 Task: Add the file engagement component in the site builder.
Action: Mouse moved to (908, 66)
Screenshot: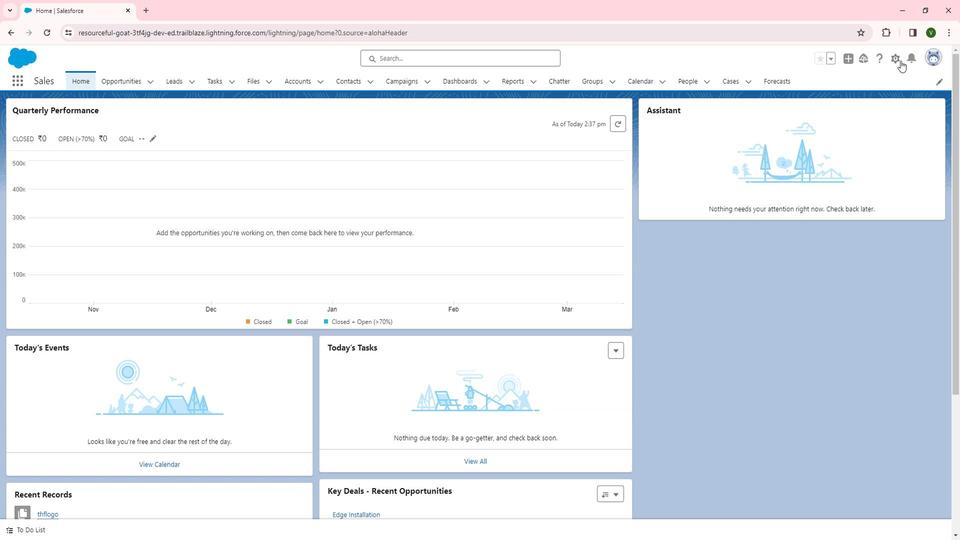 
Action: Mouse pressed left at (908, 66)
Screenshot: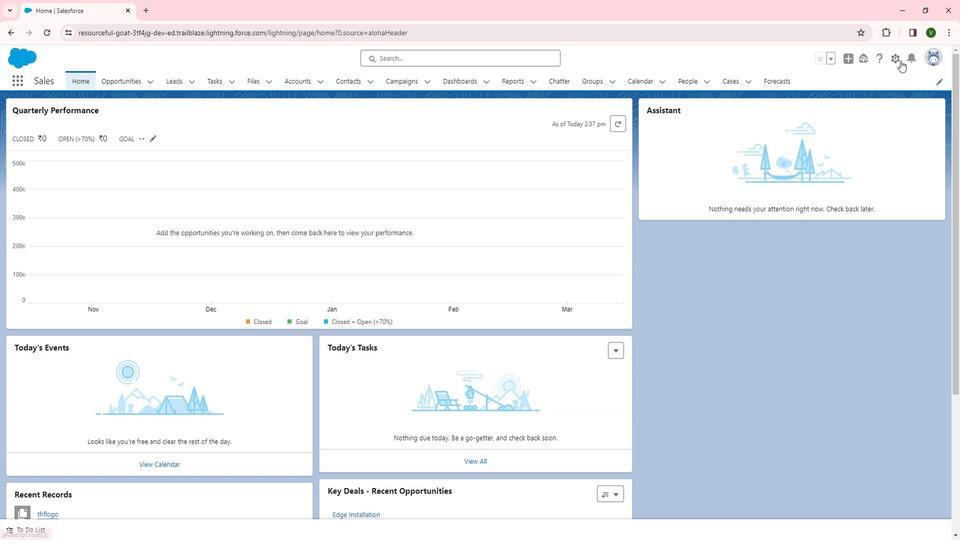 
Action: Mouse moved to (866, 89)
Screenshot: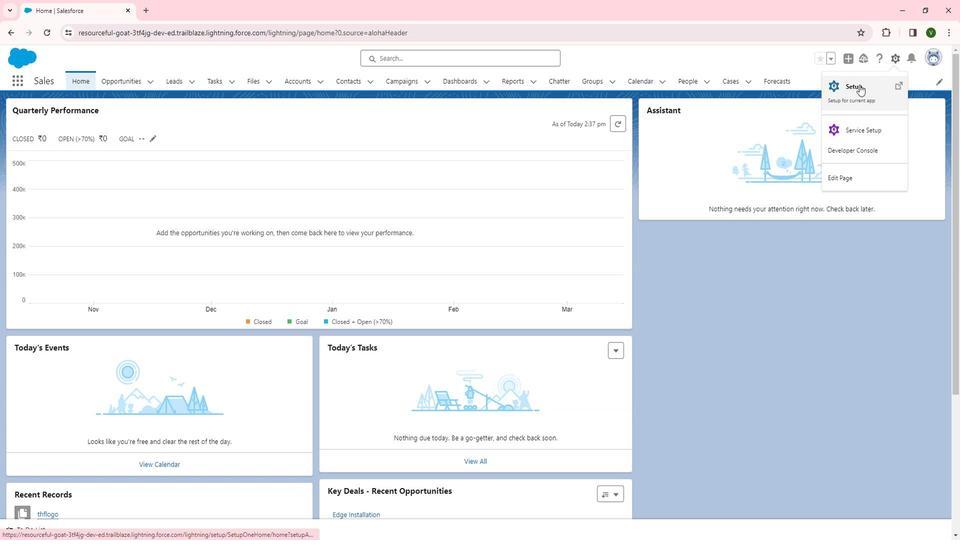
Action: Mouse pressed left at (866, 89)
Screenshot: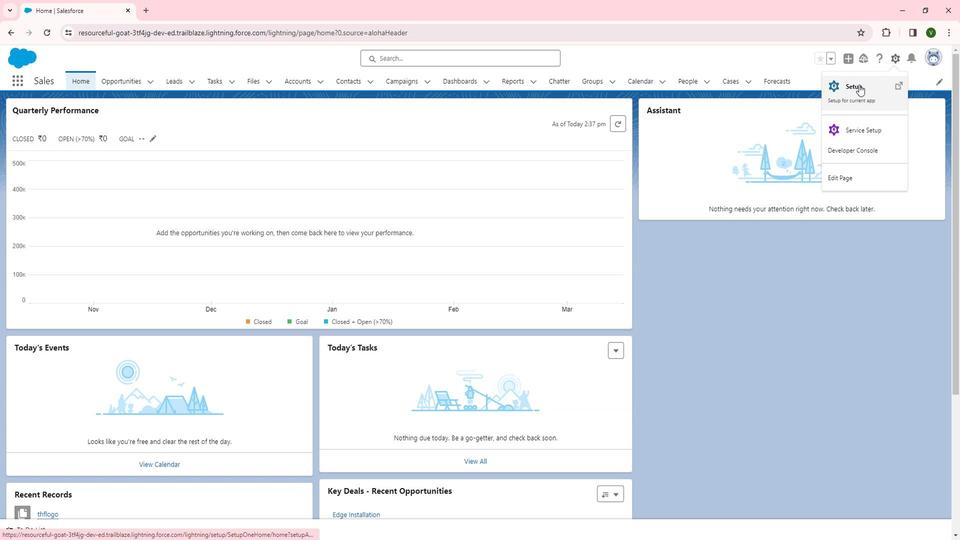 
Action: Mouse moved to (71, 395)
Screenshot: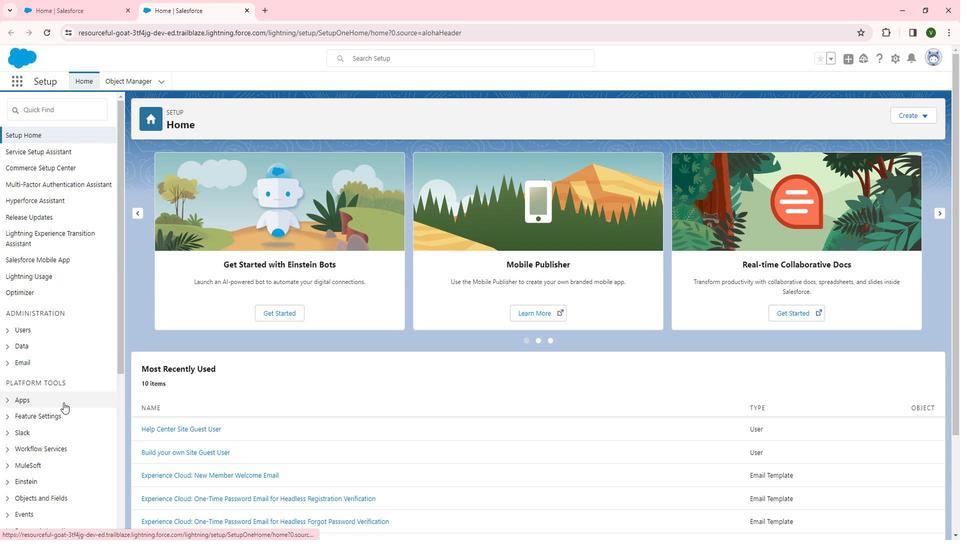
Action: Mouse scrolled (71, 394) with delta (0, 0)
Screenshot: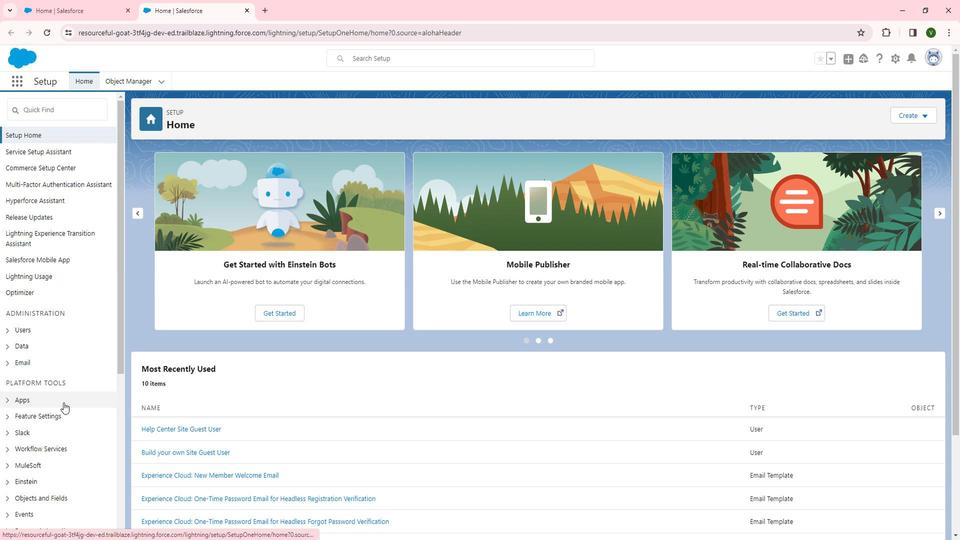 
Action: Mouse scrolled (71, 394) with delta (0, 0)
Screenshot: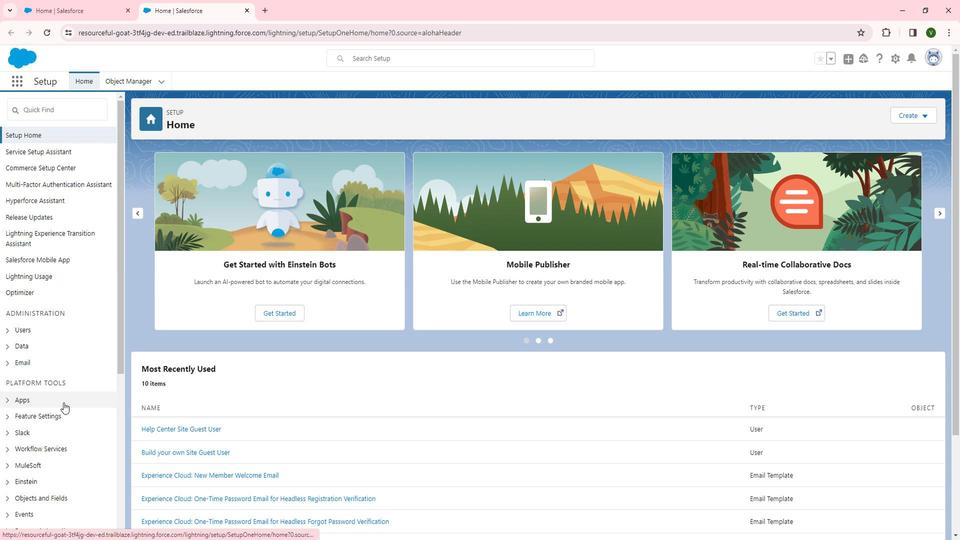 
Action: Mouse scrolled (71, 394) with delta (0, 0)
Screenshot: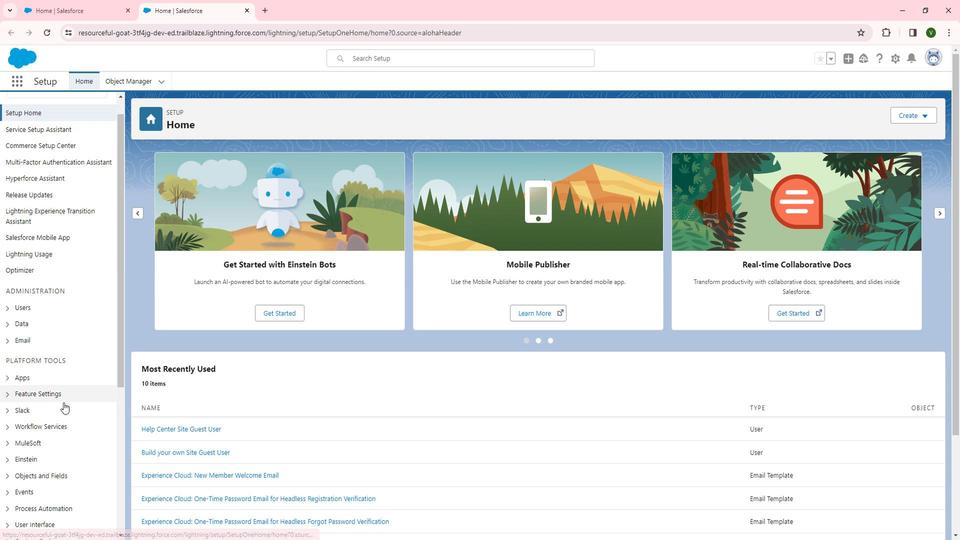 
Action: Mouse moved to (51, 258)
Screenshot: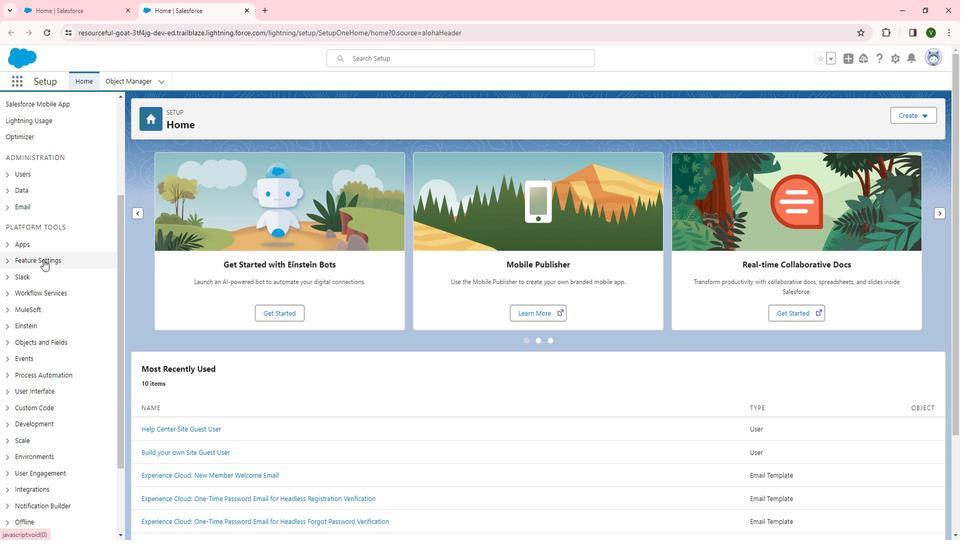 
Action: Mouse pressed left at (51, 258)
Screenshot: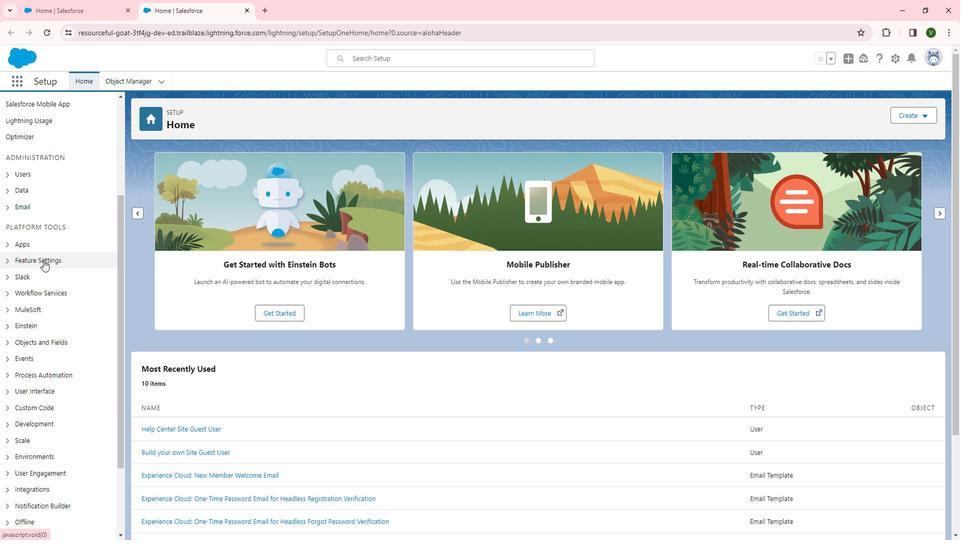 
Action: Mouse moved to (53, 336)
Screenshot: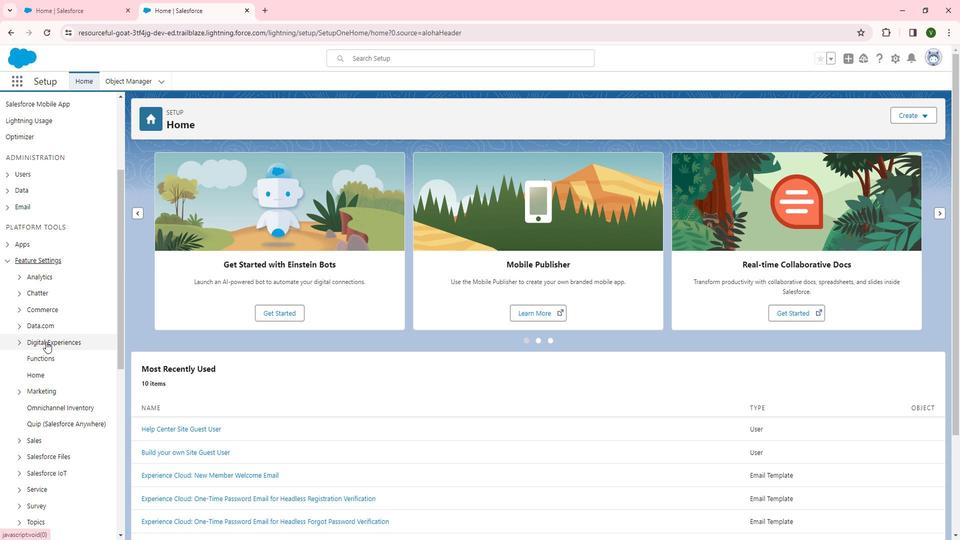 
Action: Mouse pressed left at (53, 336)
Screenshot: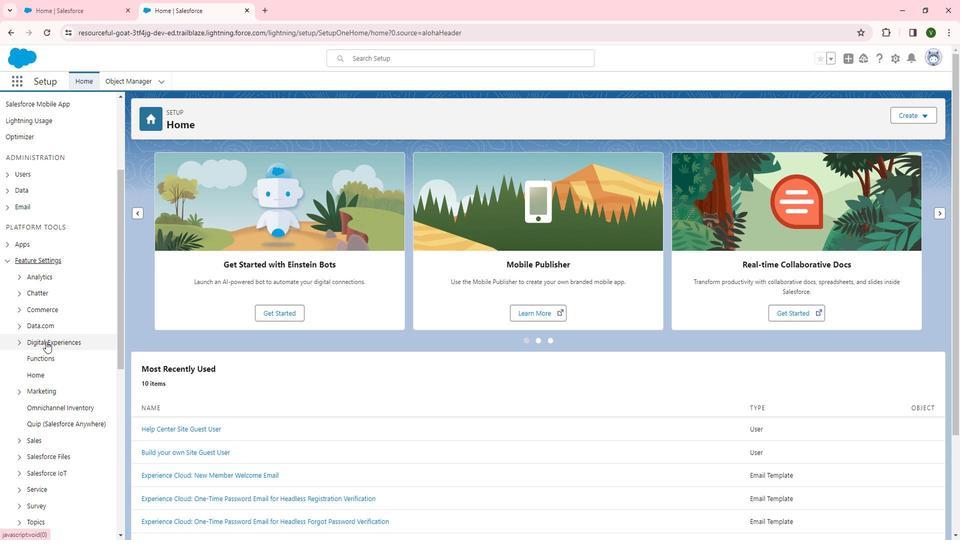
Action: Mouse moved to (55, 349)
Screenshot: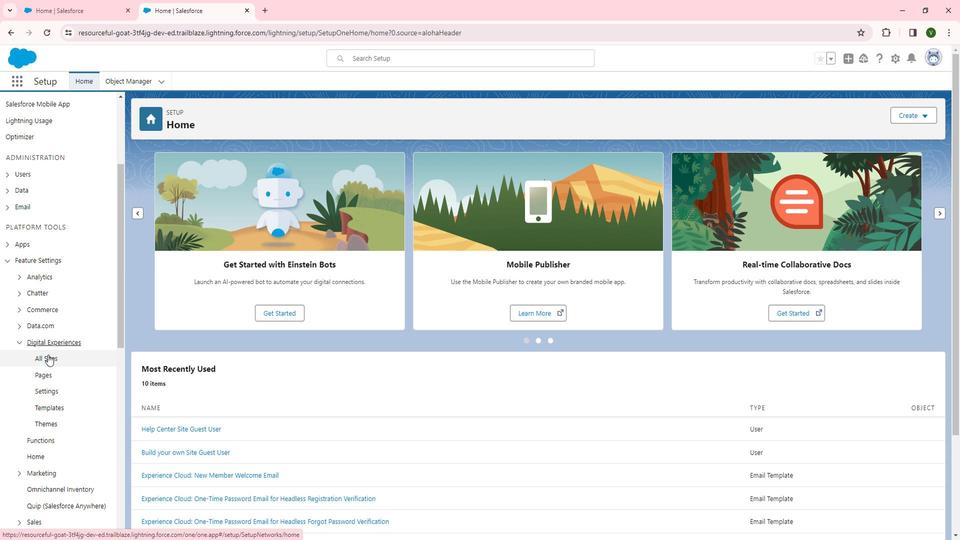 
Action: Mouse pressed left at (55, 349)
Screenshot: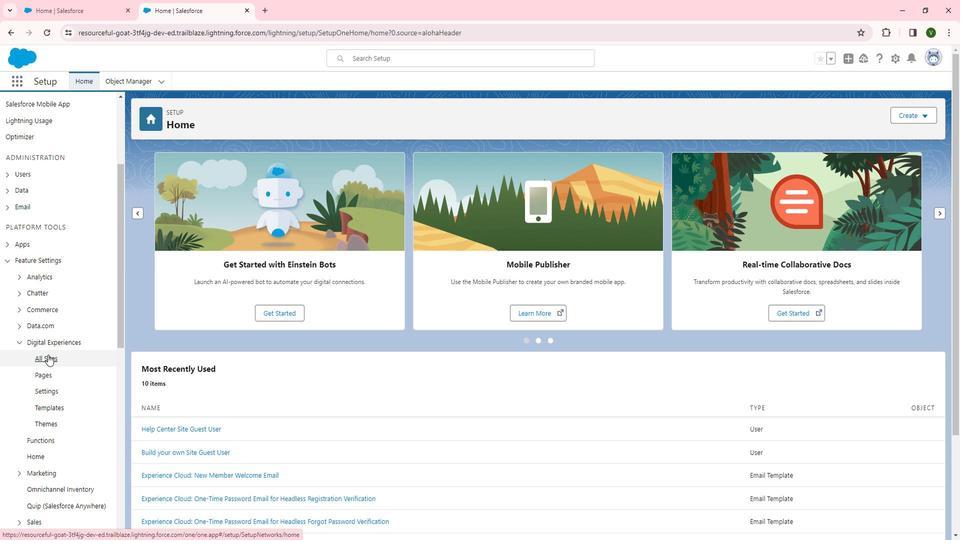 
Action: Mouse moved to (372, 286)
Screenshot: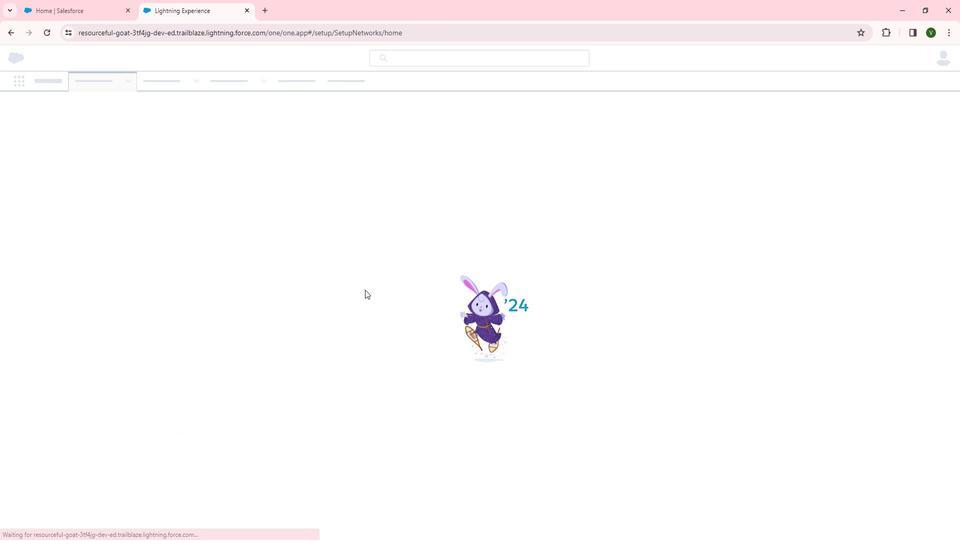 
Action: Mouse scrolled (372, 286) with delta (0, 0)
Screenshot: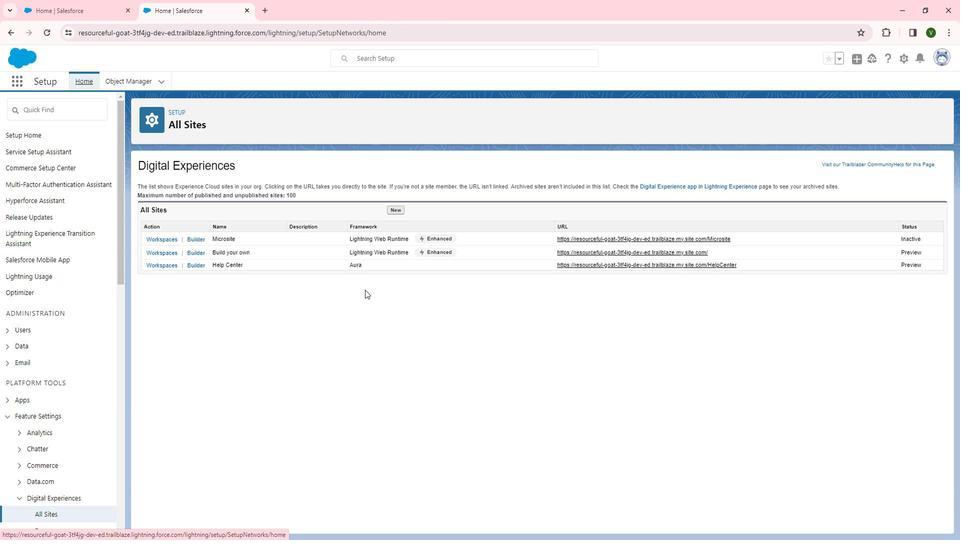 
Action: Mouse scrolled (372, 286) with delta (0, 0)
Screenshot: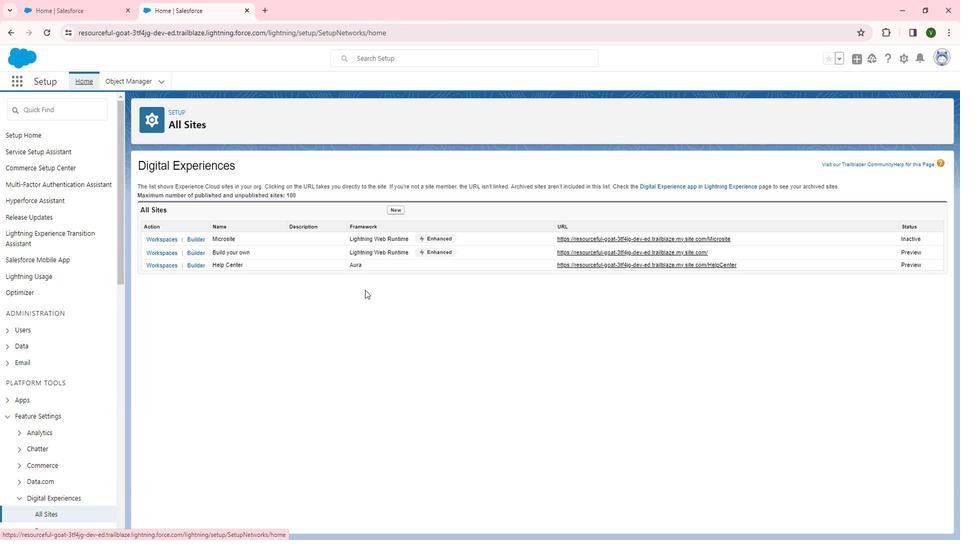 
Action: Mouse moved to (166, 262)
Screenshot: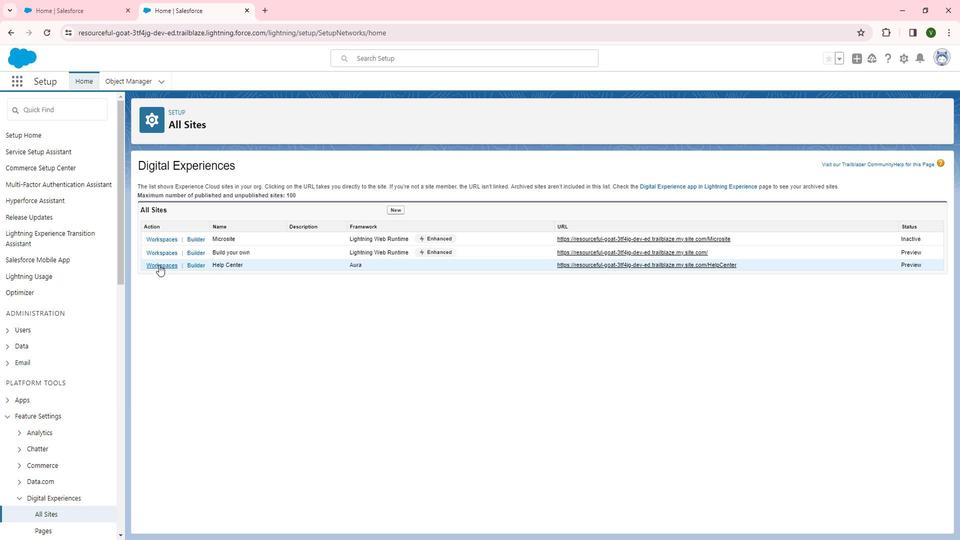 
Action: Mouse pressed left at (166, 262)
Screenshot: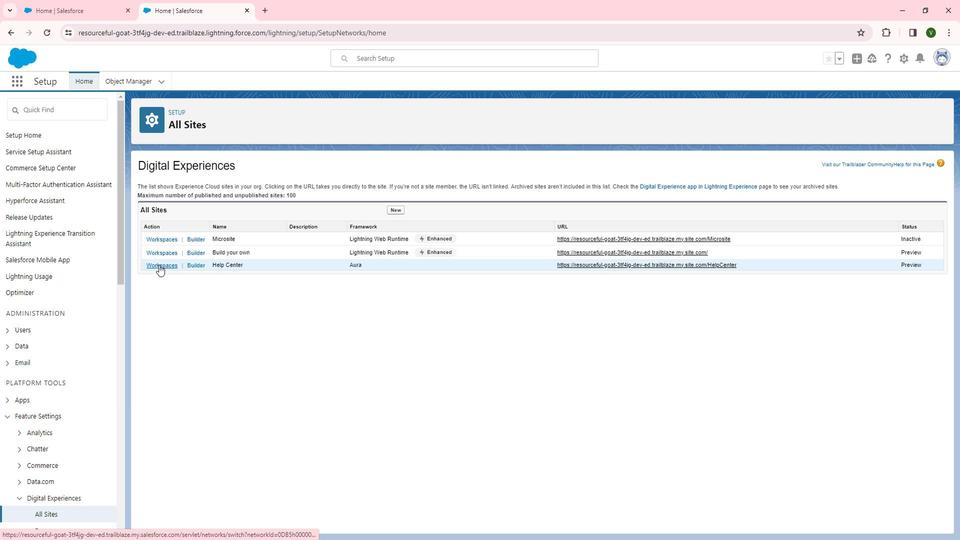 
Action: Mouse moved to (164, 231)
Screenshot: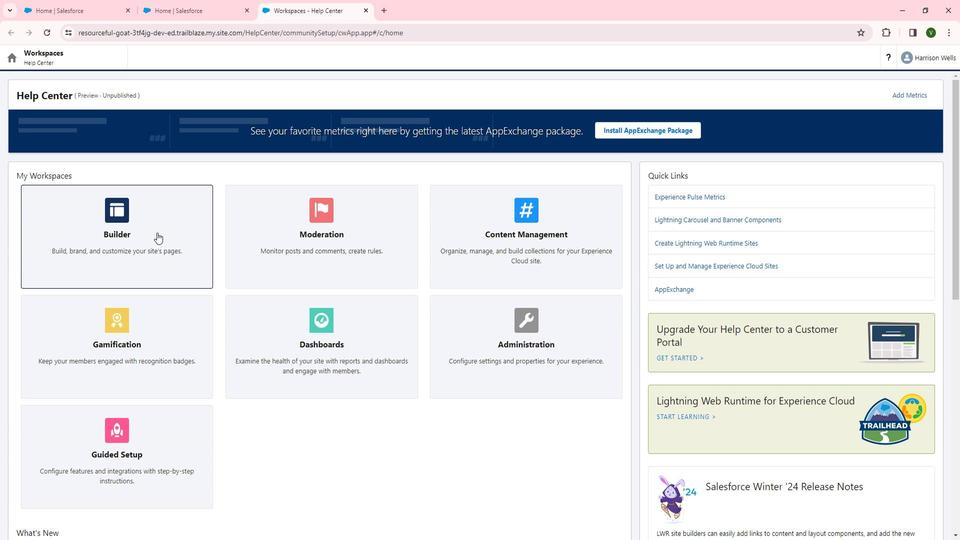 
Action: Mouse pressed left at (164, 231)
Screenshot: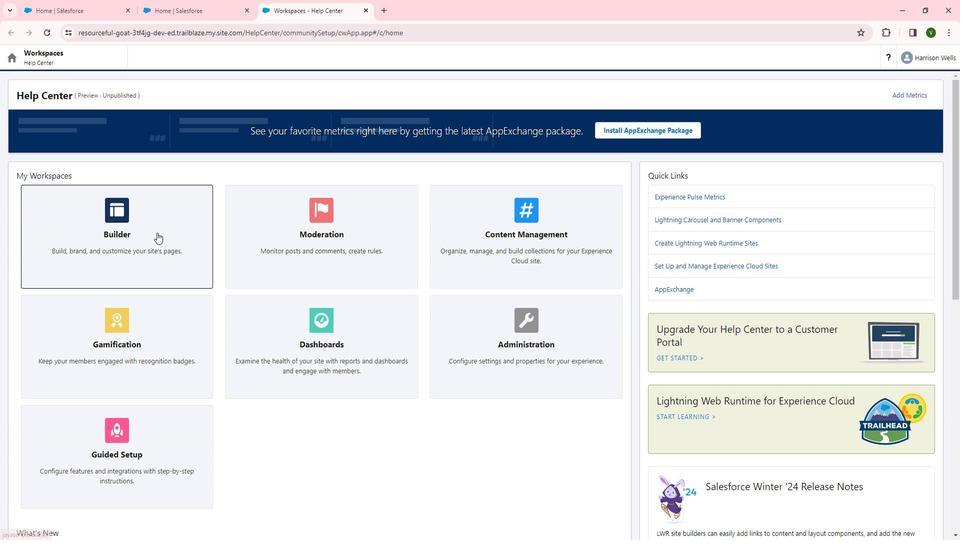 
Action: Mouse moved to (27, 113)
Screenshot: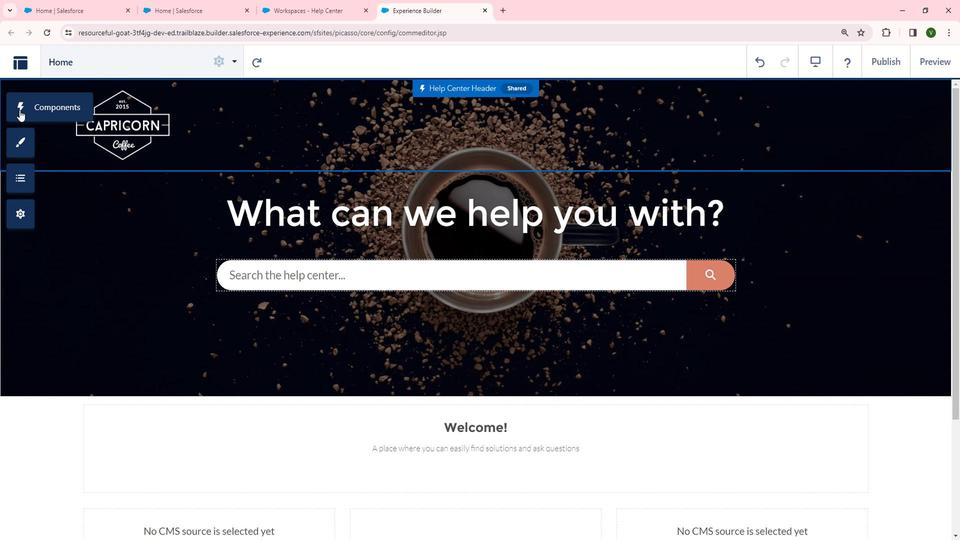 
Action: Mouse pressed left at (27, 113)
Screenshot: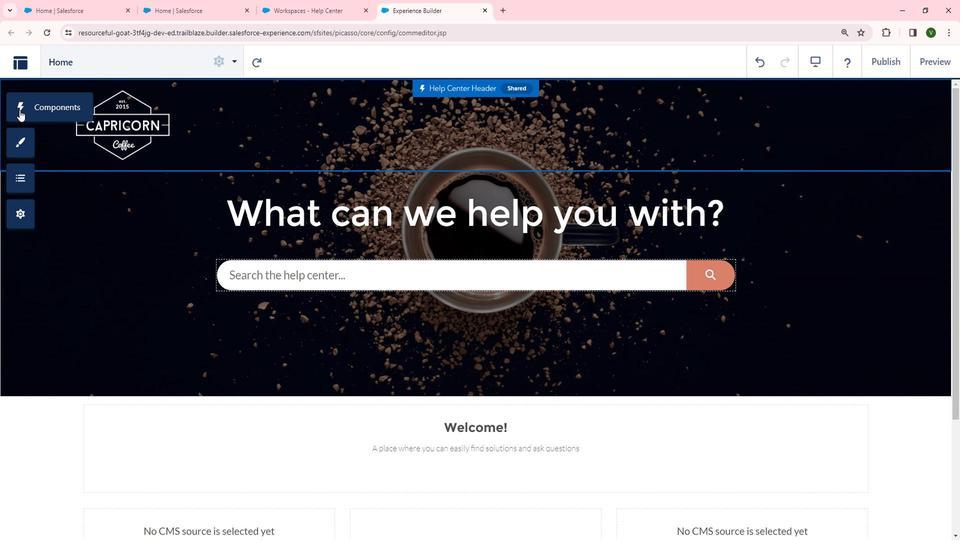 
Action: Mouse moved to (404, 478)
Screenshot: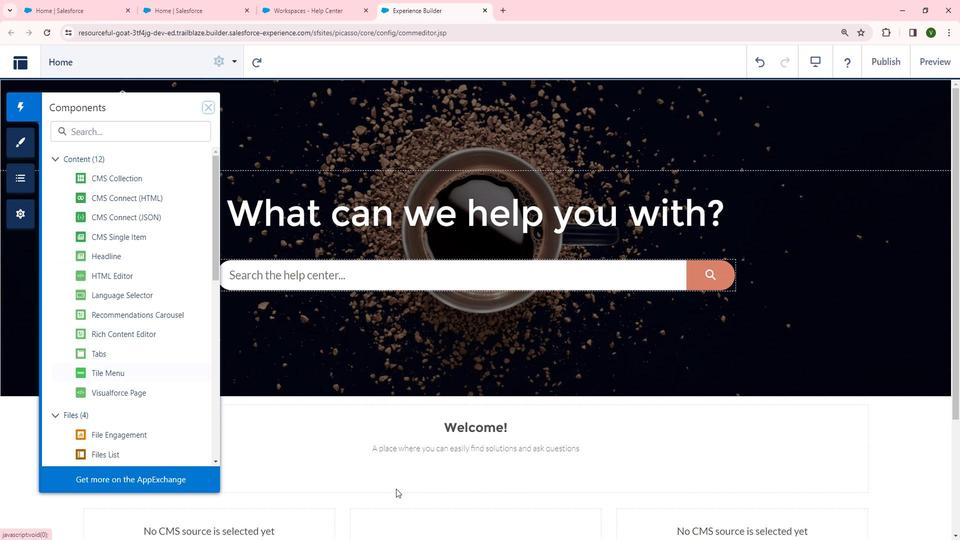 
Action: Mouse scrolled (404, 477) with delta (0, 0)
Screenshot: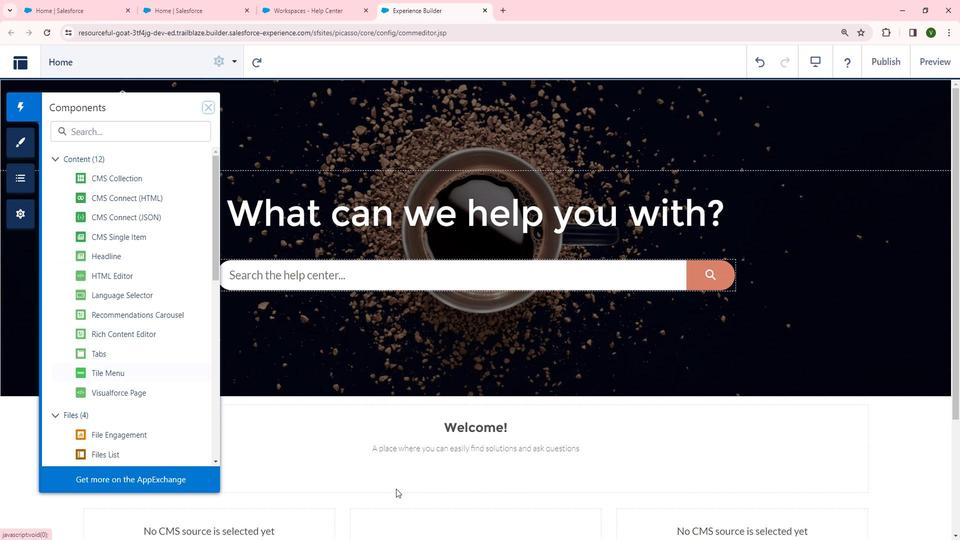 
Action: Mouse moved to (404, 478)
Screenshot: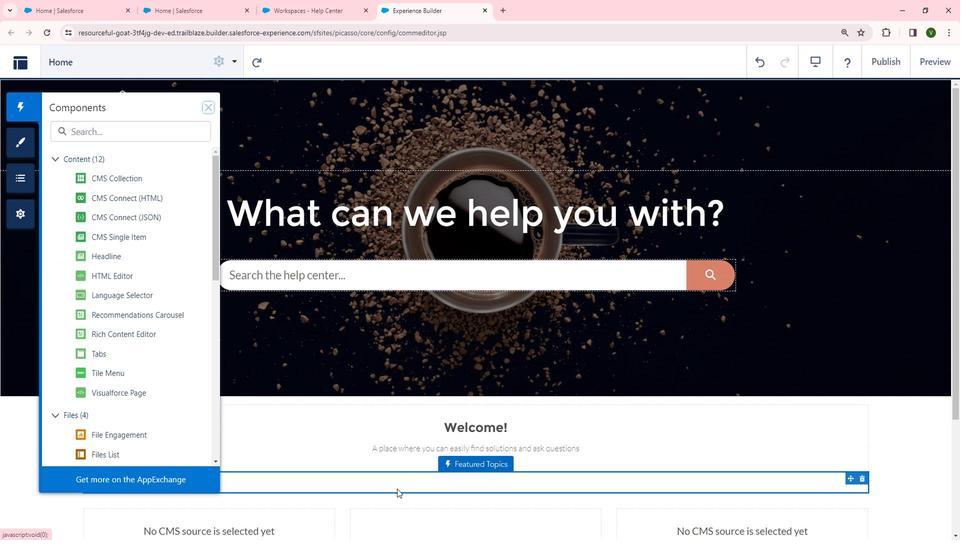 
Action: Mouse scrolled (404, 477) with delta (0, 0)
Screenshot: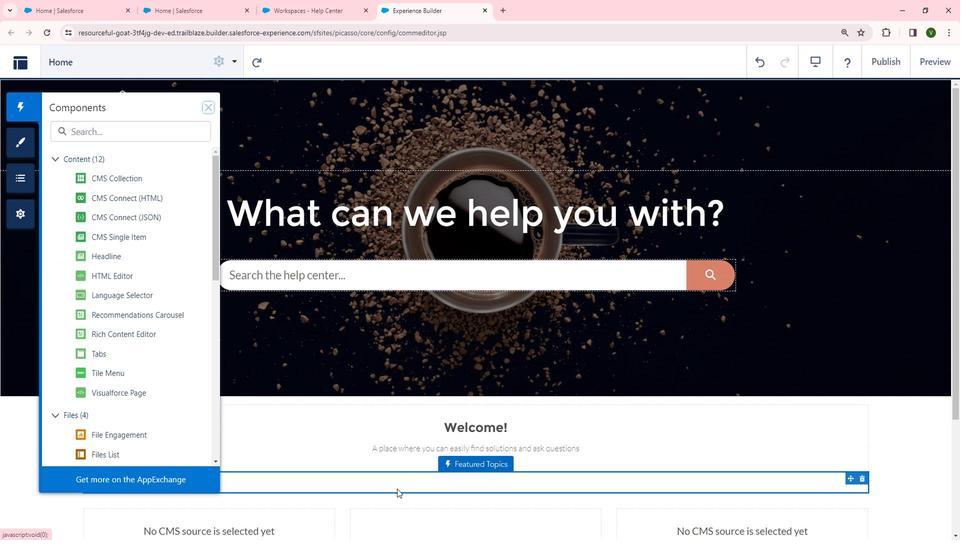 
Action: Mouse scrolled (404, 477) with delta (0, 0)
Screenshot: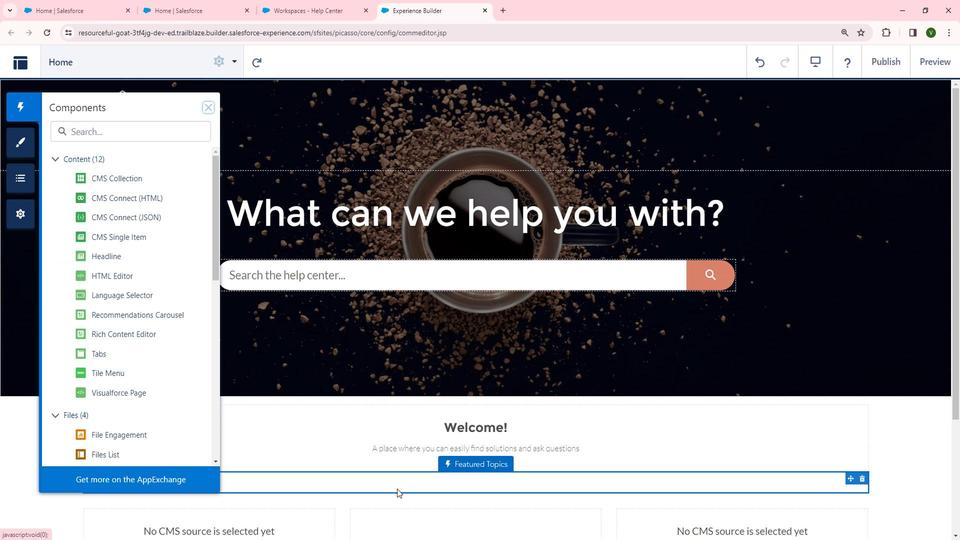 
Action: Mouse scrolled (404, 477) with delta (0, 0)
Screenshot: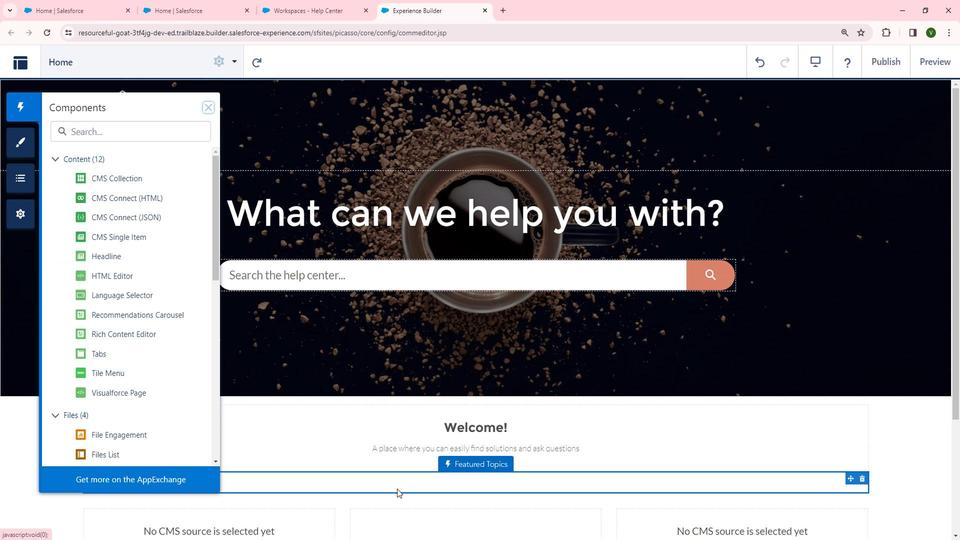 
Action: Mouse moved to (406, 478)
Screenshot: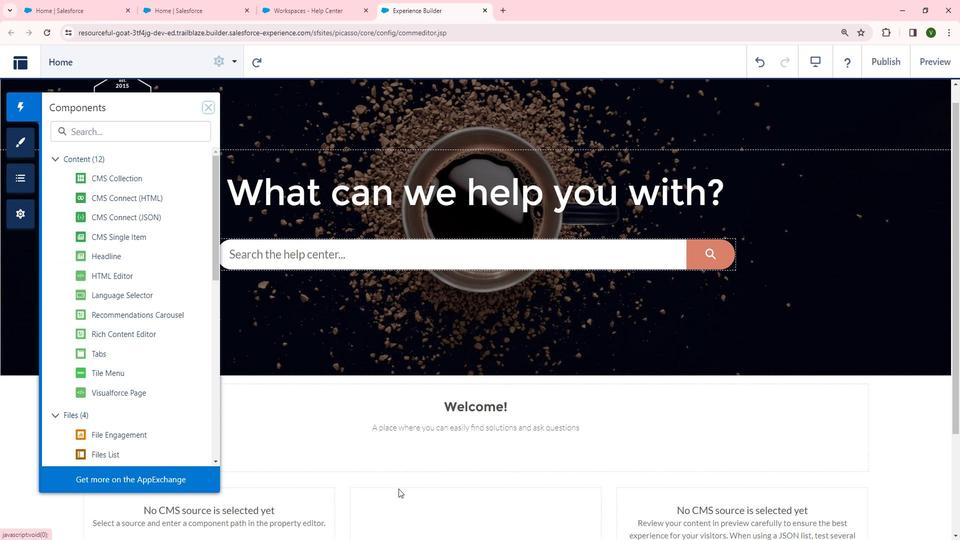 
Action: Mouse scrolled (406, 477) with delta (0, 0)
Screenshot: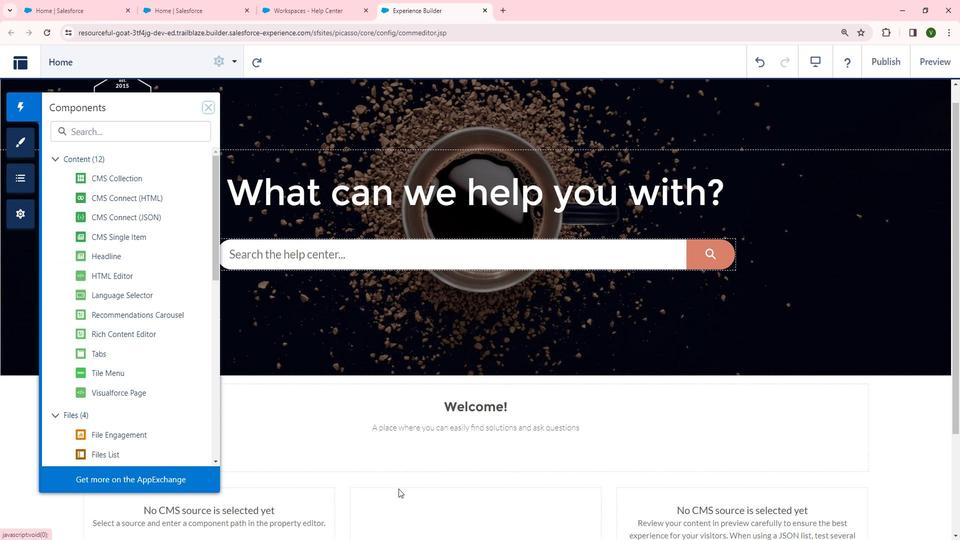 
Action: Mouse moved to (376, 438)
Screenshot: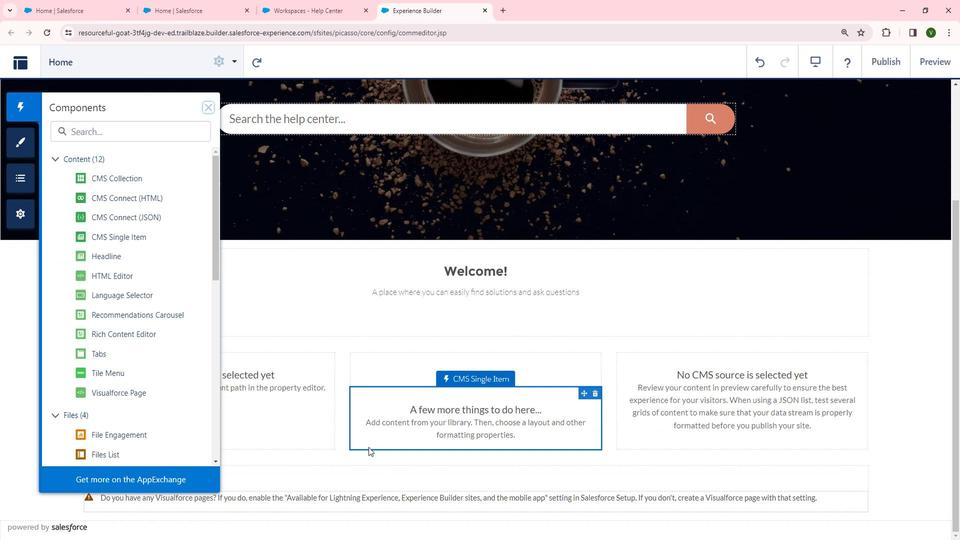 
Action: Mouse scrolled (376, 437) with delta (0, 0)
Screenshot: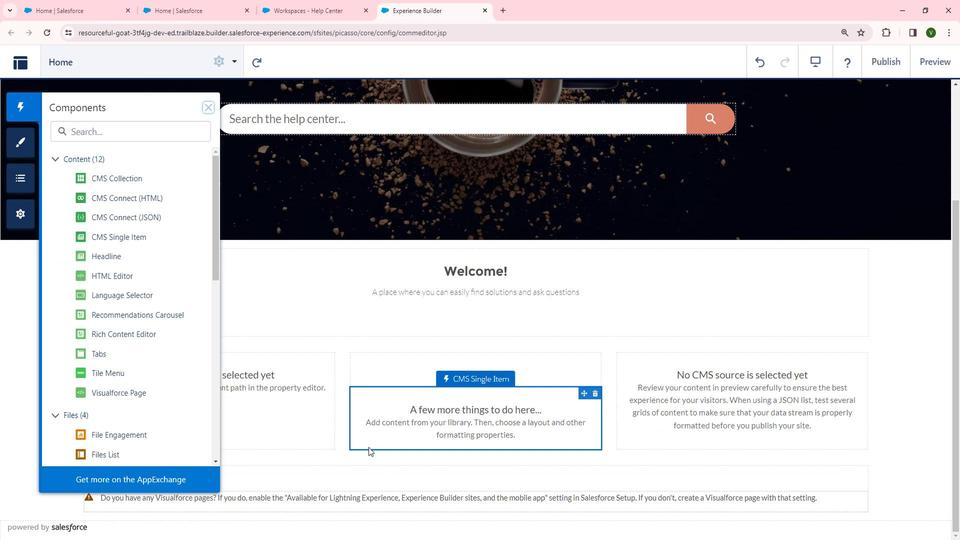 
Action: Mouse moved to (375, 435)
Screenshot: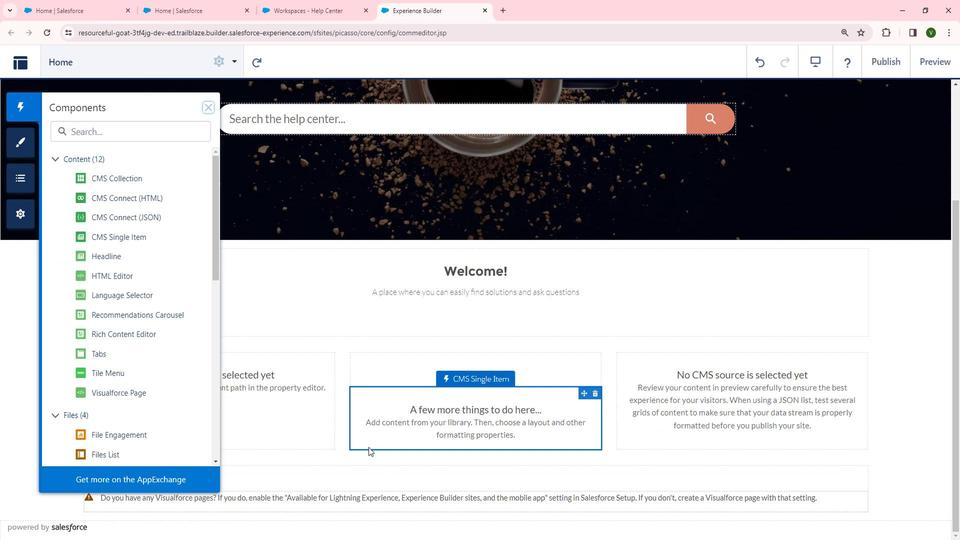 
Action: Mouse scrolled (375, 434) with delta (0, 0)
Screenshot: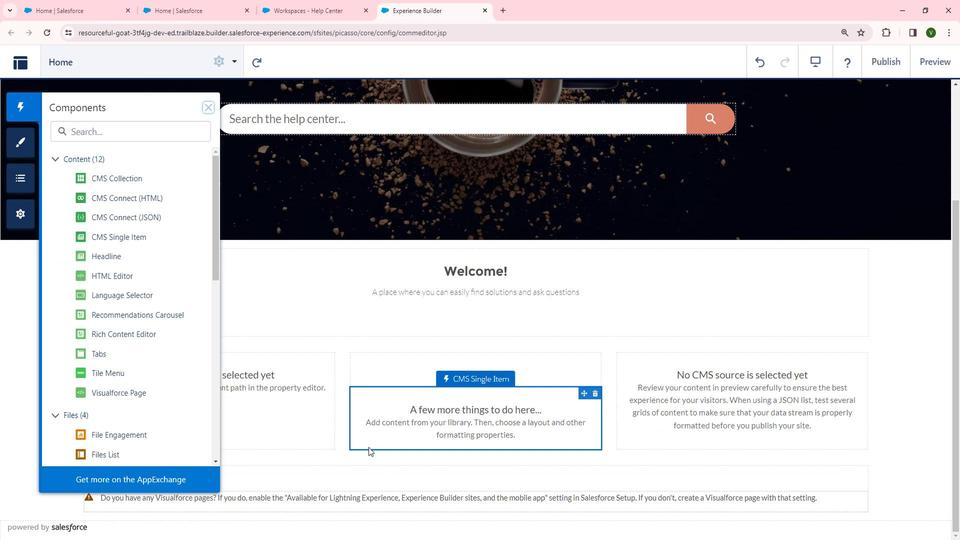 
Action: Mouse moved to (364, 426)
Screenshot: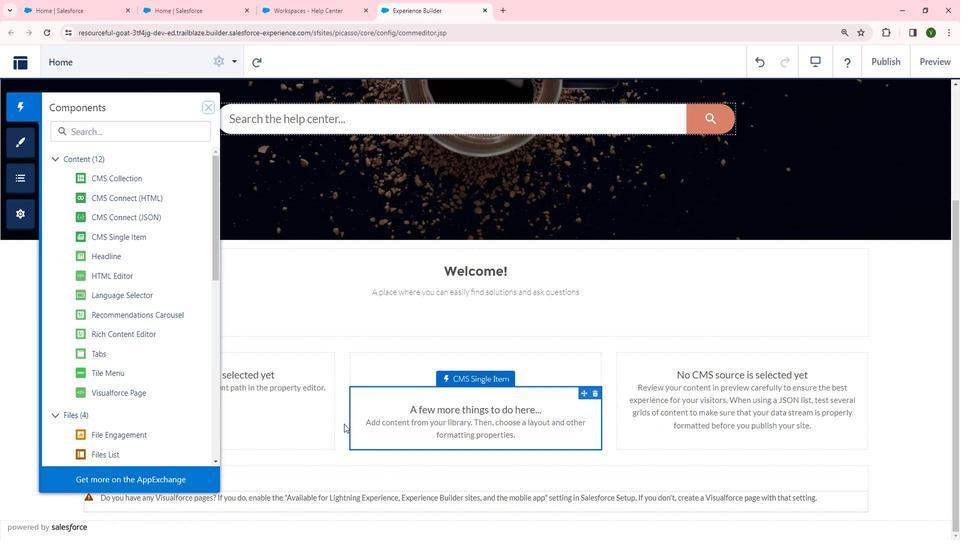 
Action: Mouse scrolled (364, 425) with delta (0, 0)
Screenshot: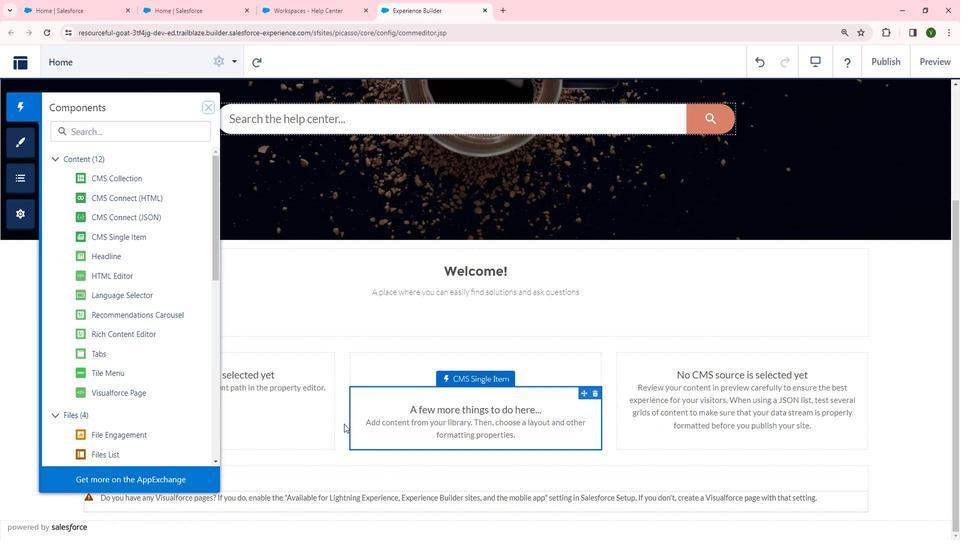 
Action: Mouse moved to (137, 378)
Screenshot: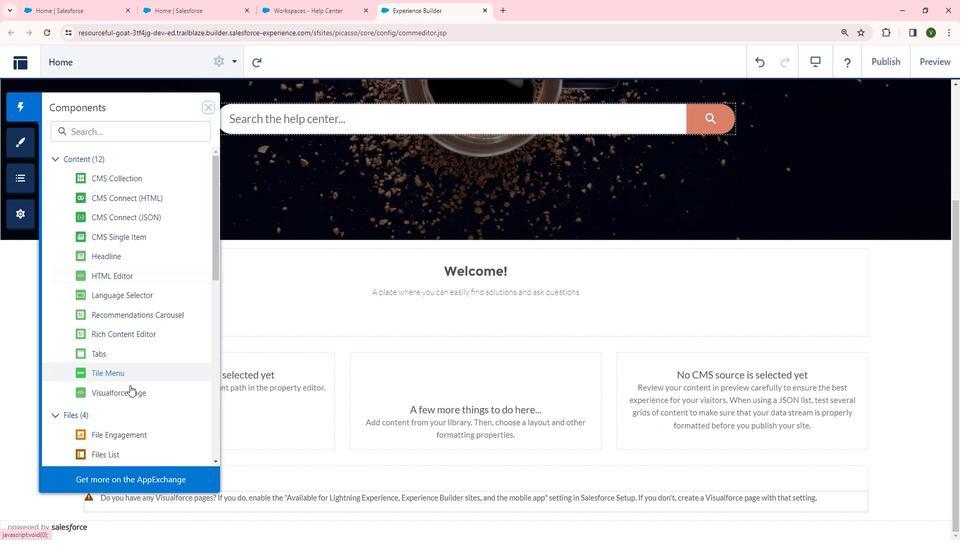 
Action: Mouse scrolled (137, 378) with delta (0, 0)
Screenshot: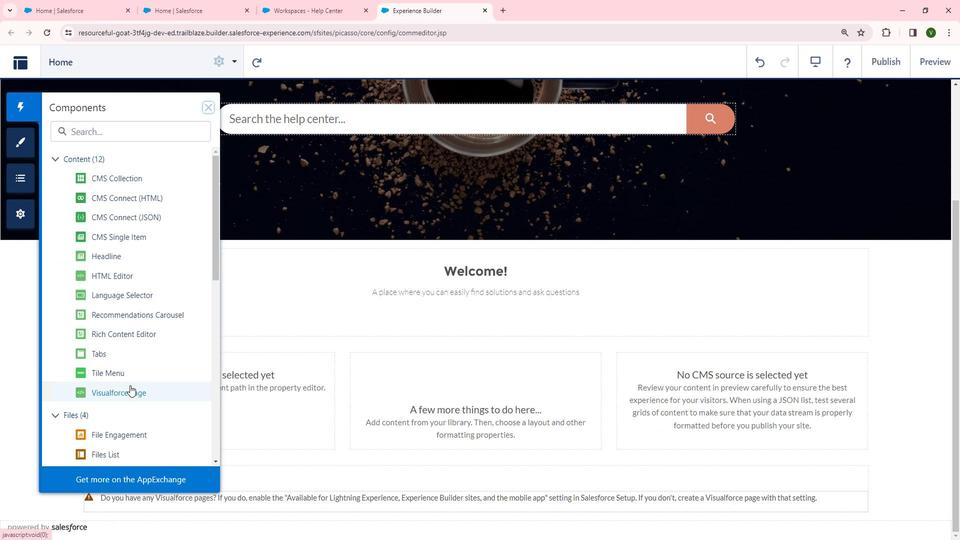 
Action: Mouse scrolled (137, 378) with delta (0, 0)
Screenshot: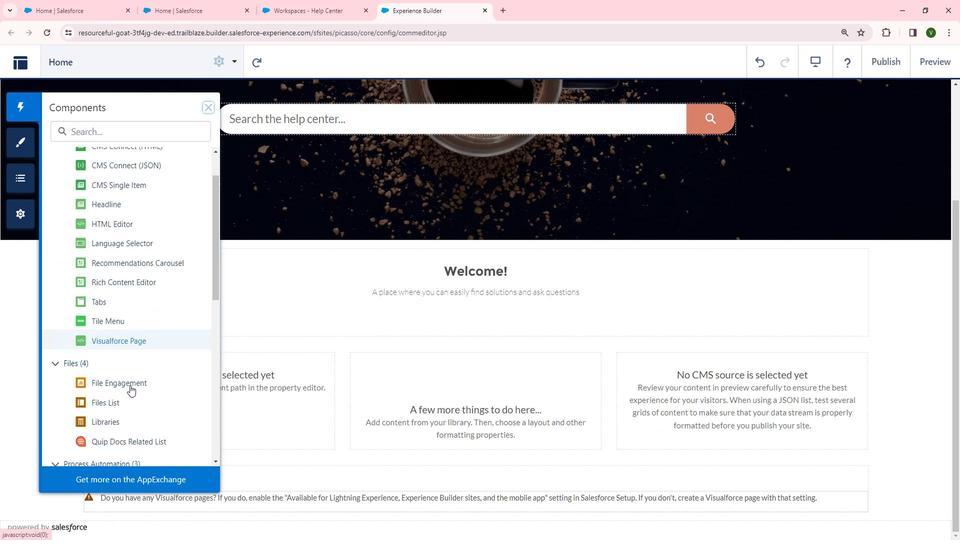 
Action: Mouse moved to (141, 327)
Screenshot: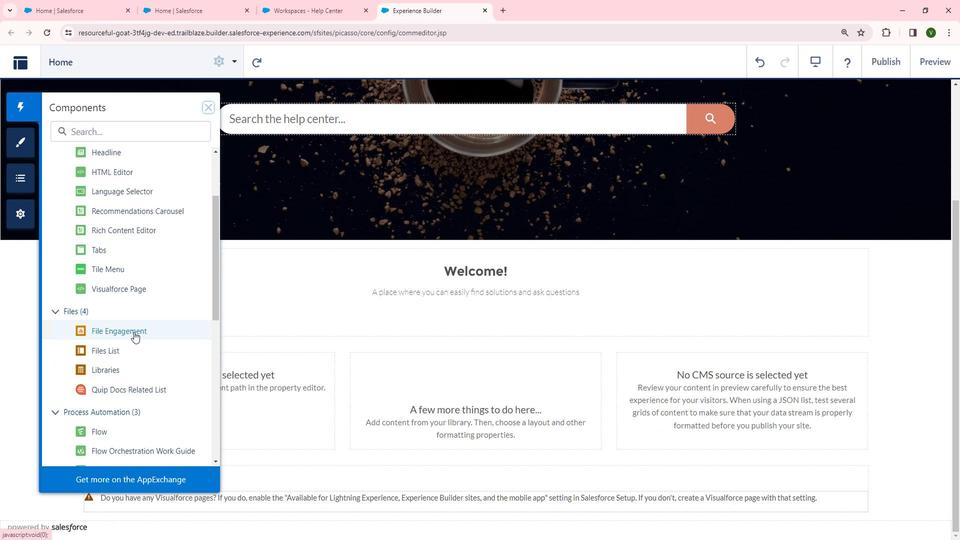 
Action: Mouse pressed left at (141, 327)
Screenshot: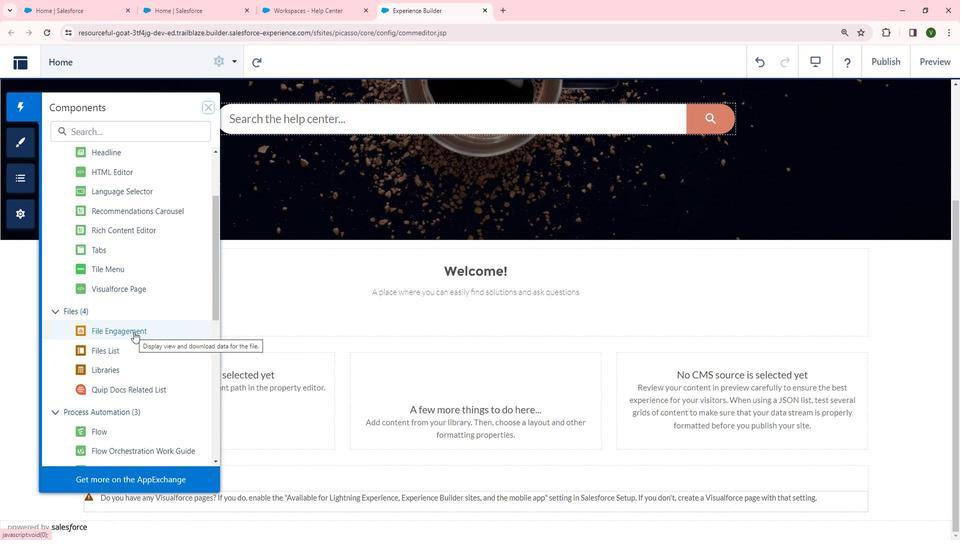 
Action: Mouse moved to (461, 464)
Screenshot: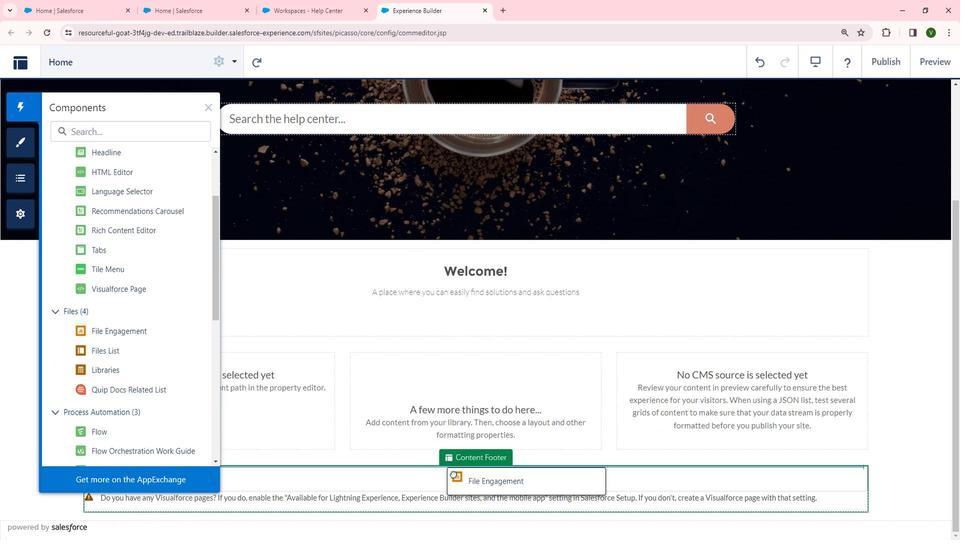 
Action: Mouse scrolled (461, 463) with delta (0, 0)
Screenshot: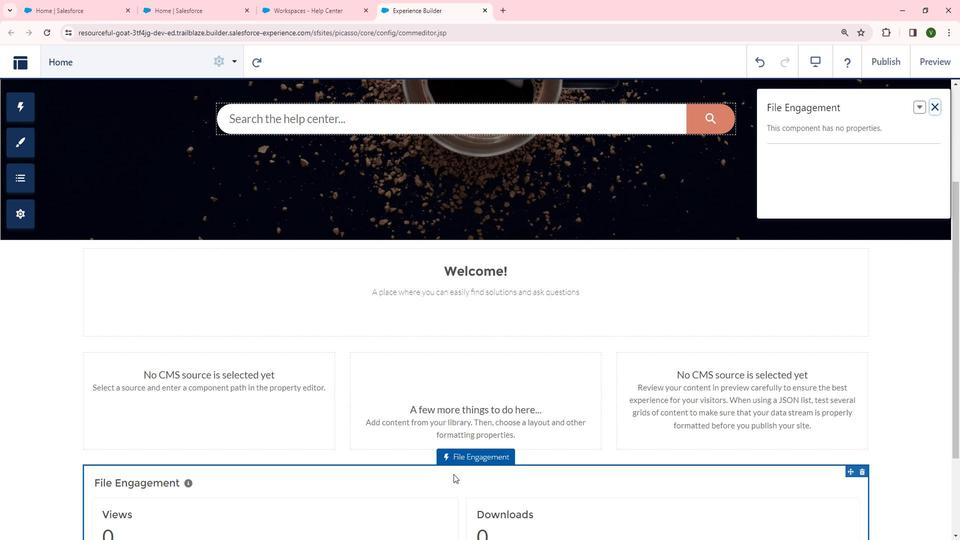 
Action: Mouse scrolled (461, 463) with delta (0, 0)
Screenshot: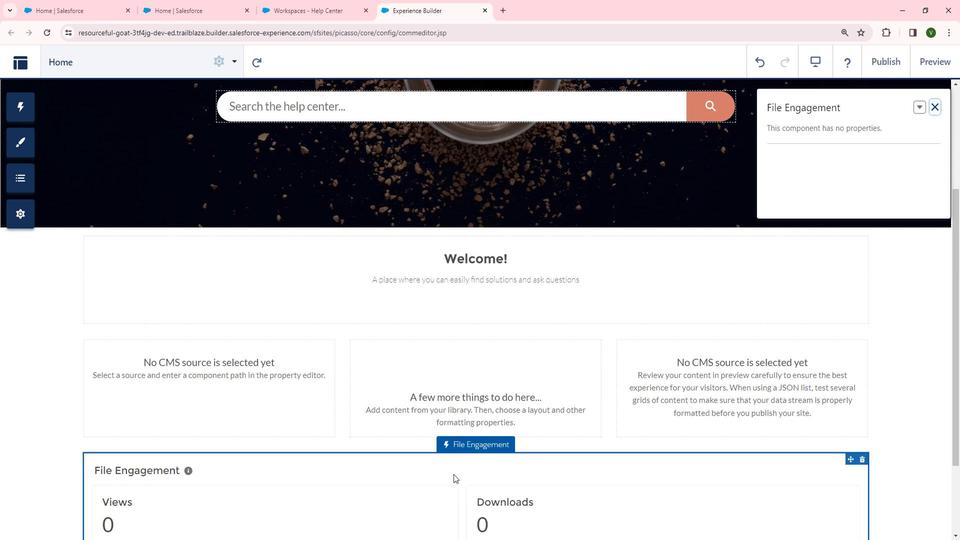 
Action: Mouse scrolled (461, 463) with delta (0, 0)
Screenshot: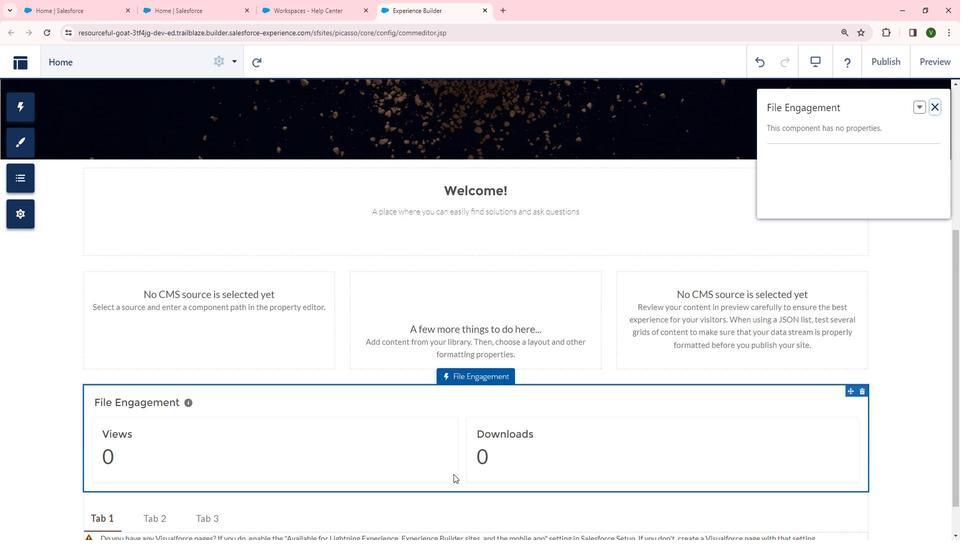 
Action: Mouse scrolled (461, 463) with delta (0, 0)
Screenshot: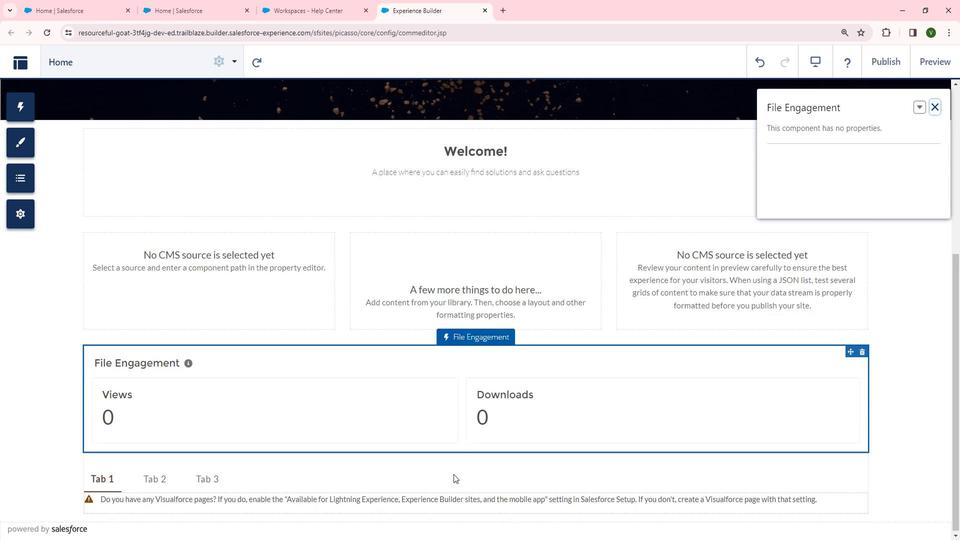
